 Task: Select workspace type "Marketing".
Action: Mouse moved to (402, 348)
Screenshot: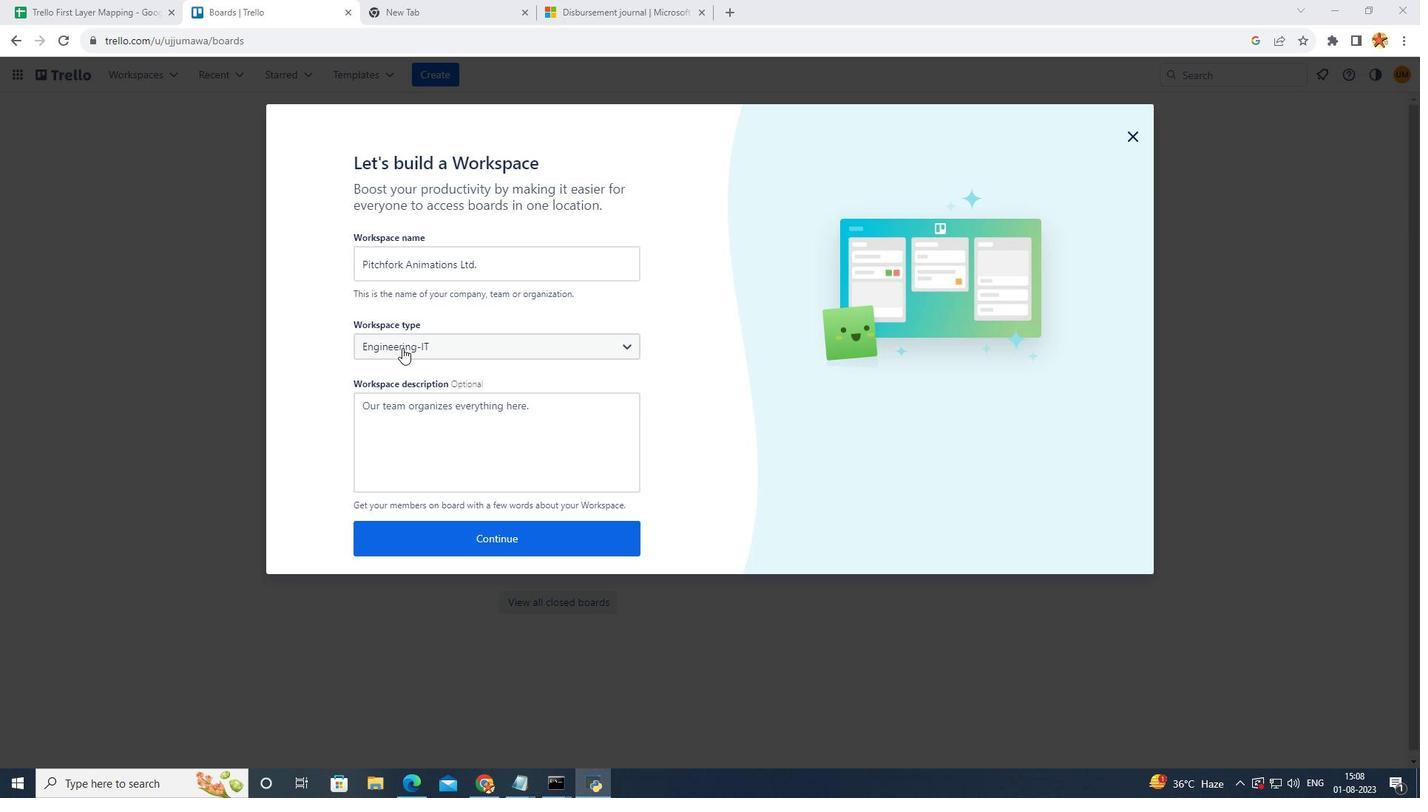 
Action: Mouse pressed left at (402, 348)
Screenshot: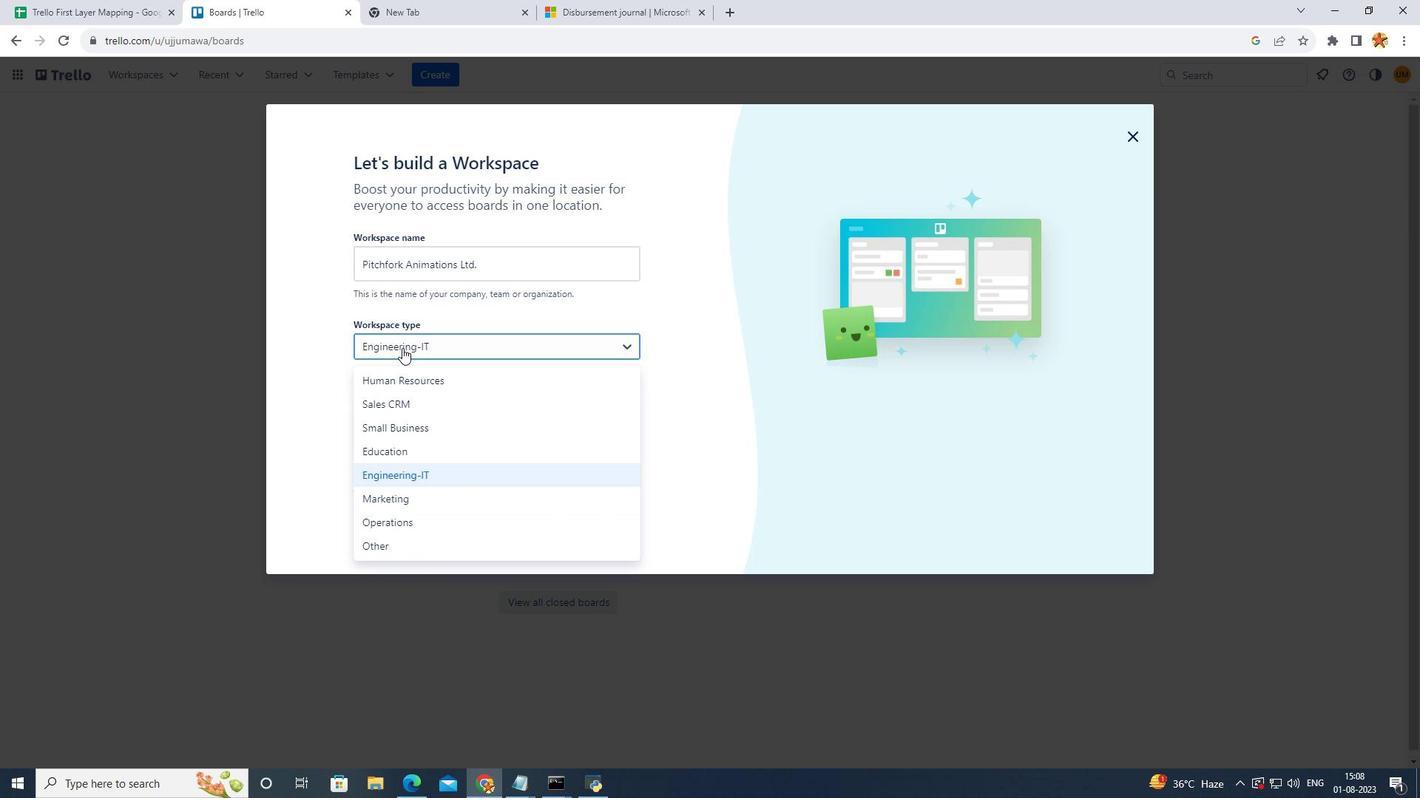 
Action: Mouse moved to (388, 498)
Screenshot: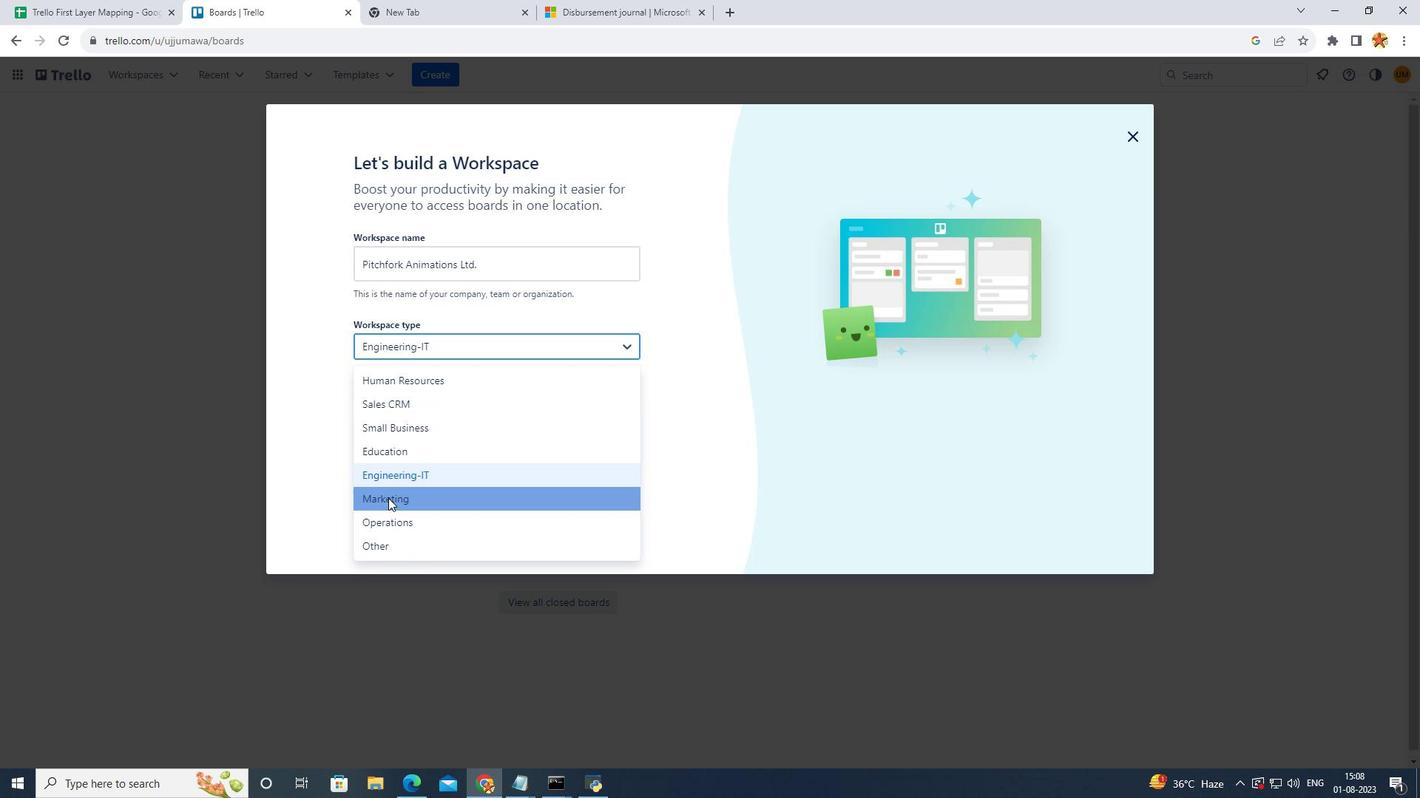 
Action: Mouse pressed left at (388, 498)
Screenshot: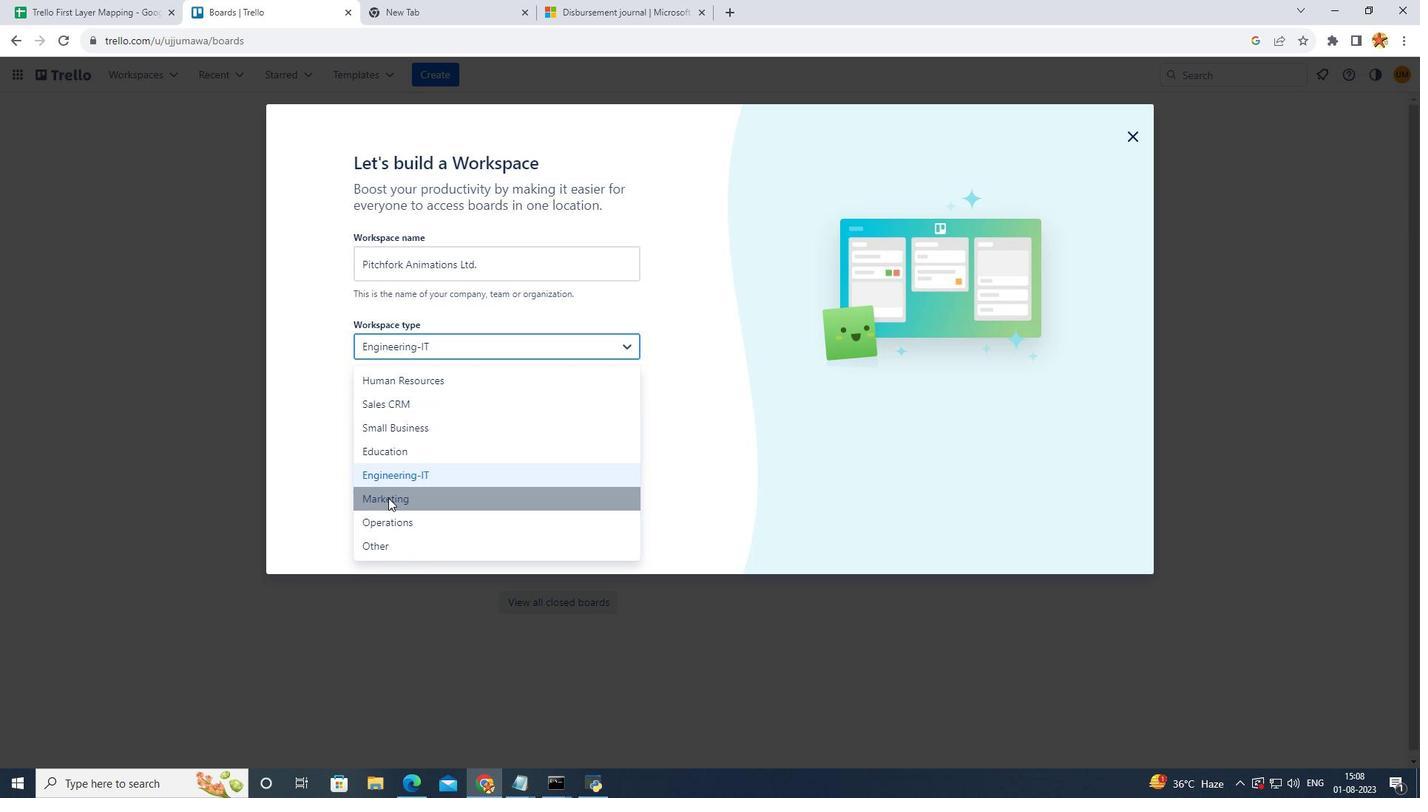
Action: Mouse moved to (331, 414)
Screenshot: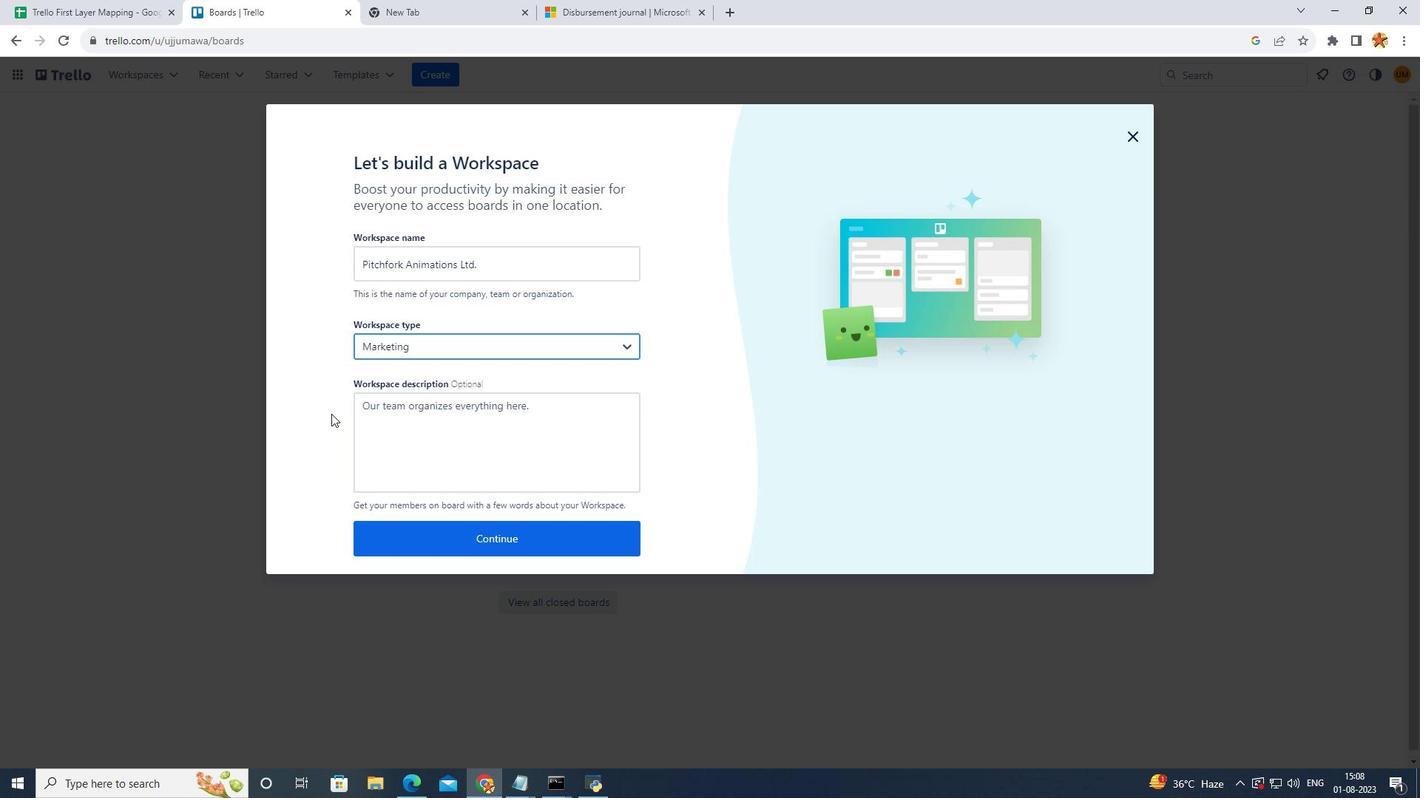 
